 Task: Check the average views per listing of lanai in the last 5 years.
Action: Mouse moved to (826, 195)
Screenshot: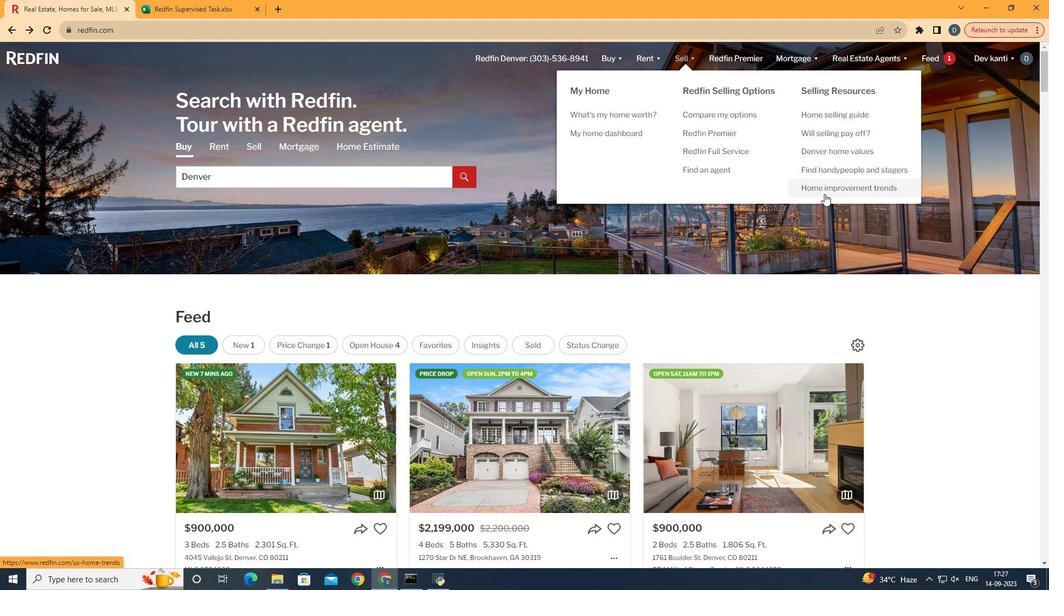 
Action: Mouse pressed left at (826, 195)
Screenshot: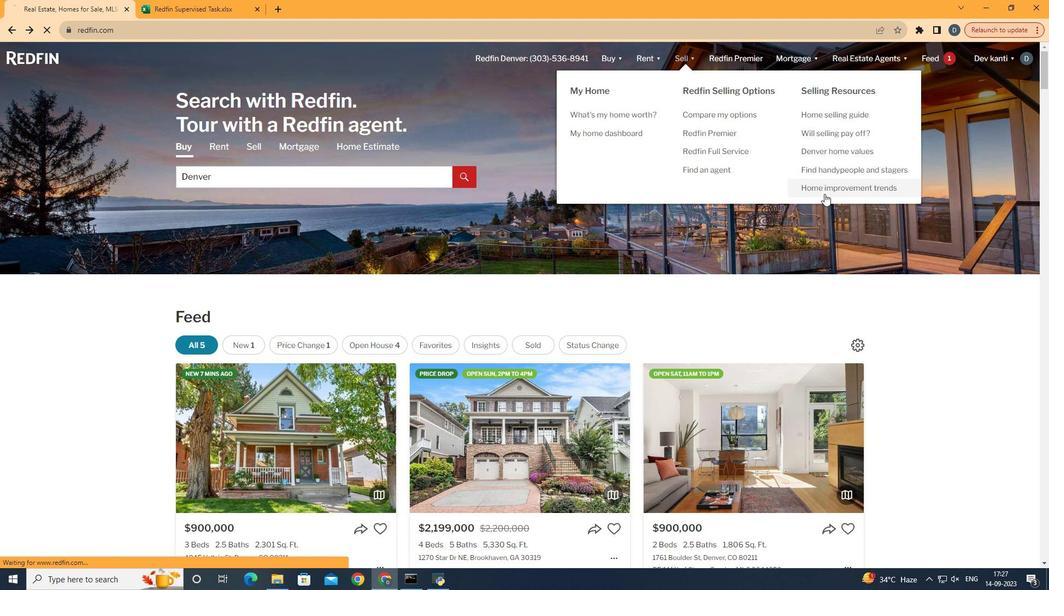 
Action: Mouse moved to (256, 211)
Screenshot: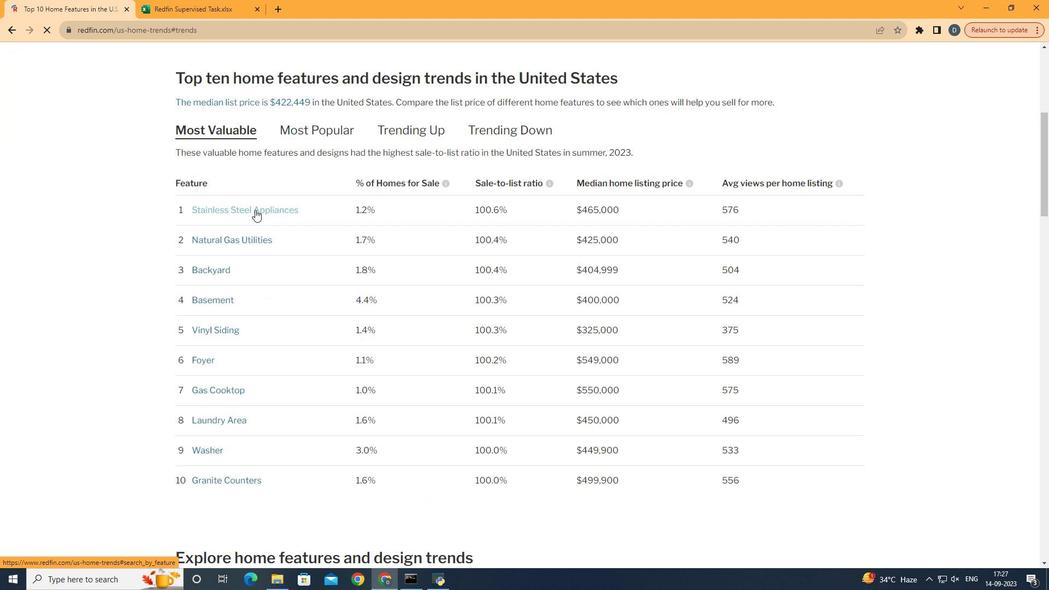 
Action: Mouse pressed left at (256, 211)
Screenshot: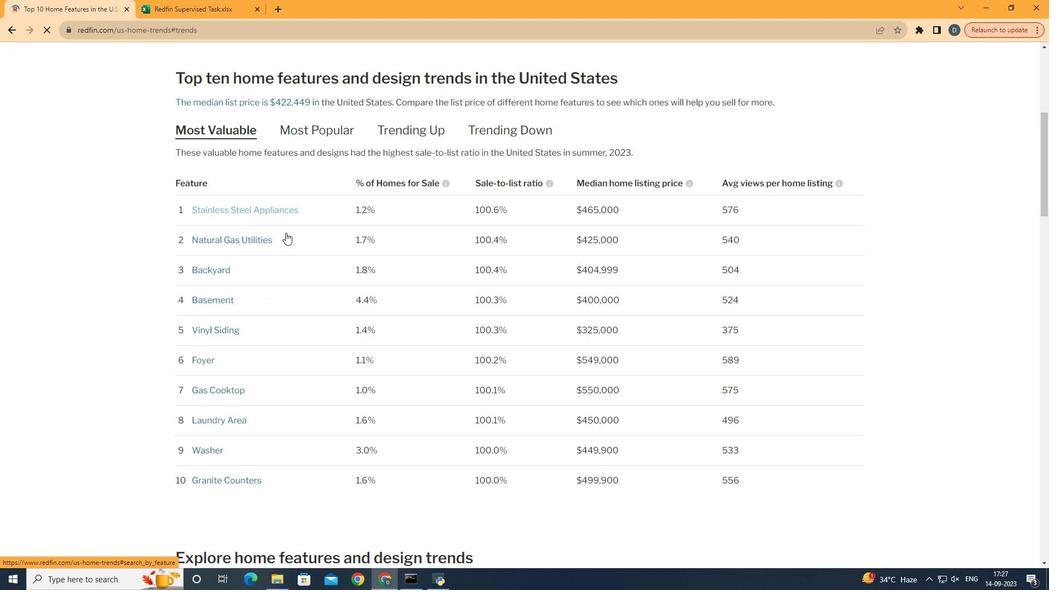 
Action: Mouse moved to (351, 275)
Screenshot: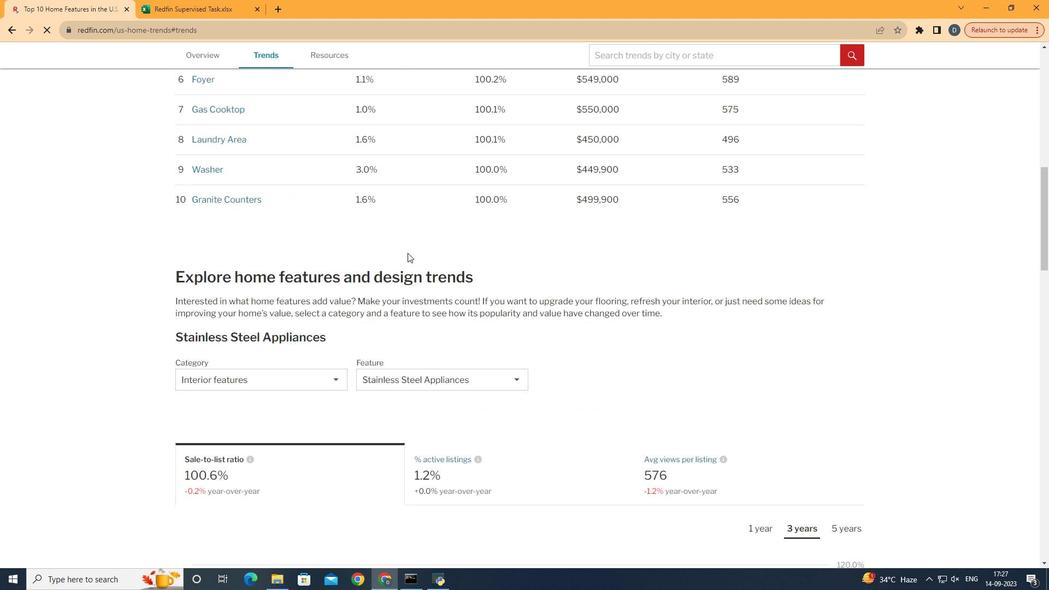 
Action: Mouse scrolled (351, 274) with delta (0, 0)
Screenshot: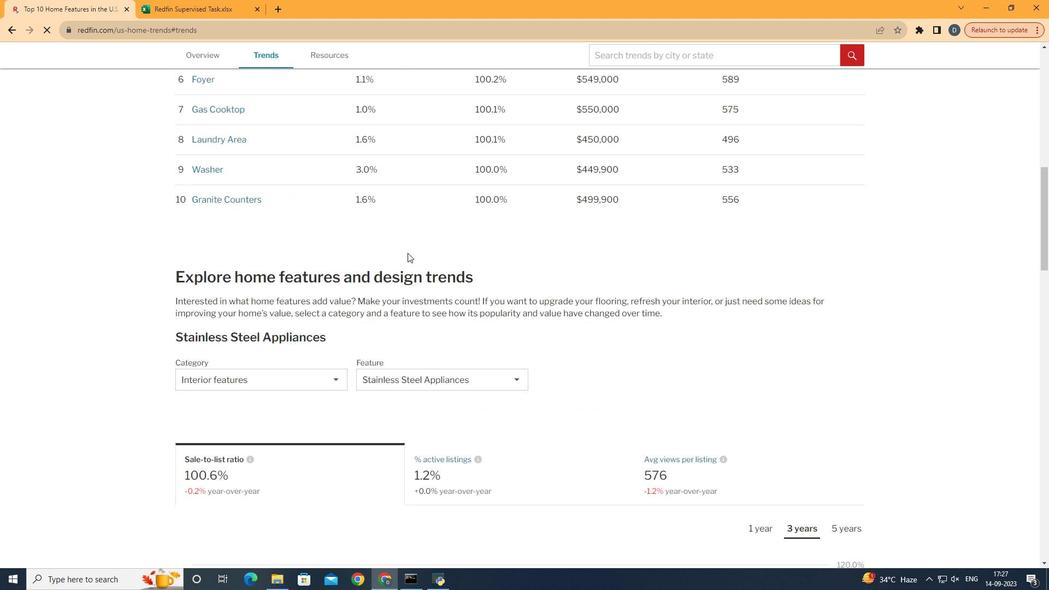 
Action: Mouse moved to (357, 273)
Screenshot: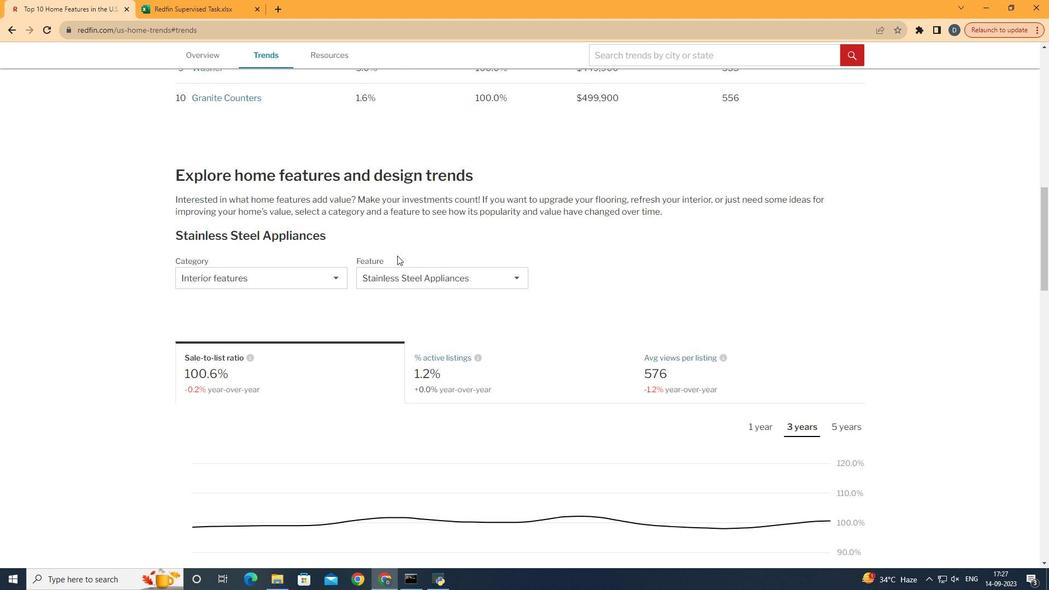 
Action: Mouse scrolled (357, 272) with delta (0, 0)
Screenshot: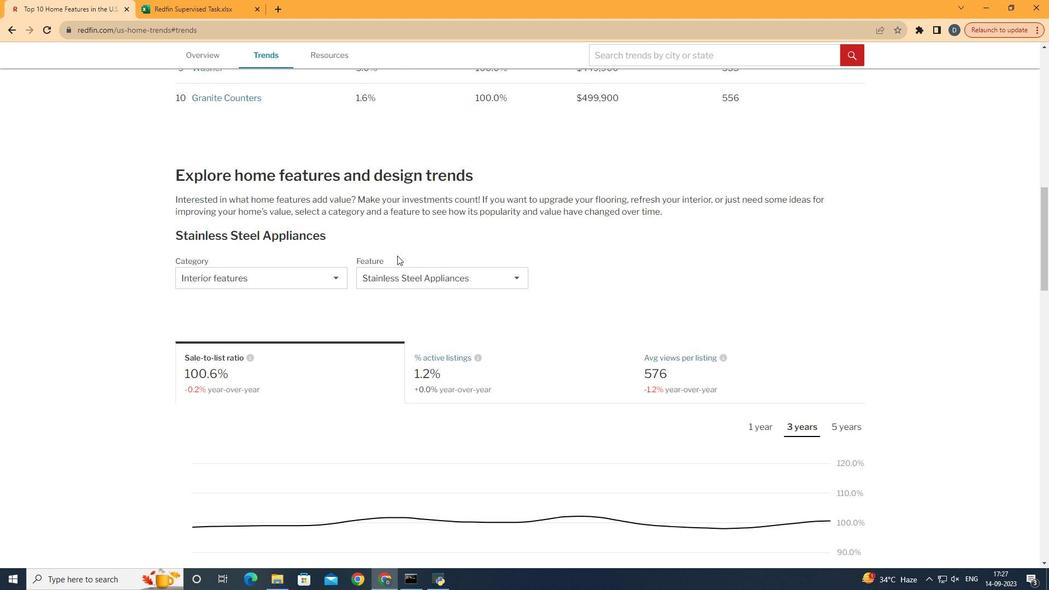 
Action: Mouse moved to (363, 271)
Screenshot: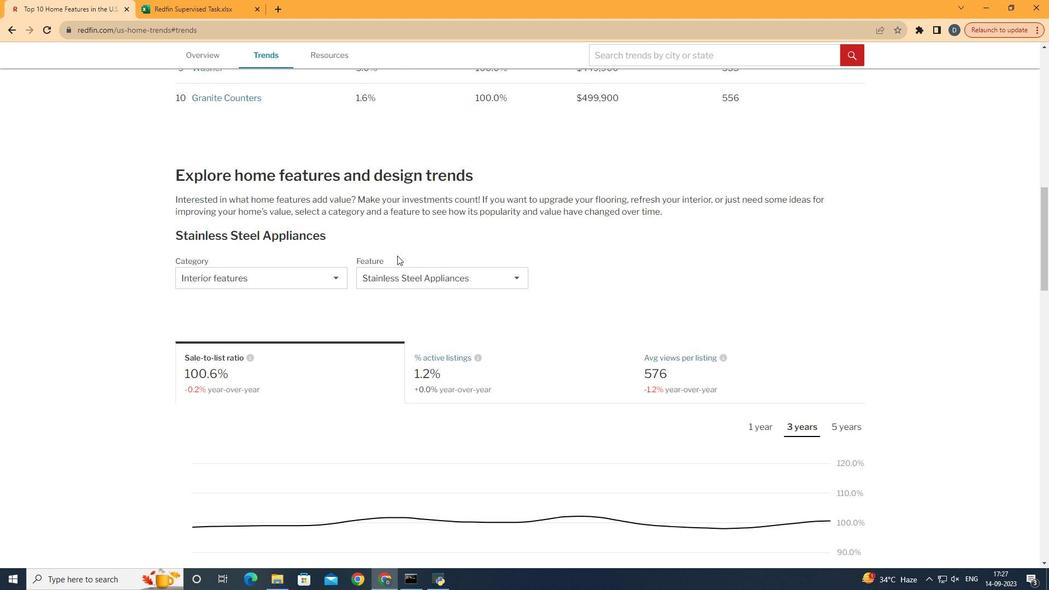 
Action: Mouse scrolled (363, 270) with delta (0, 0)
Screenshot: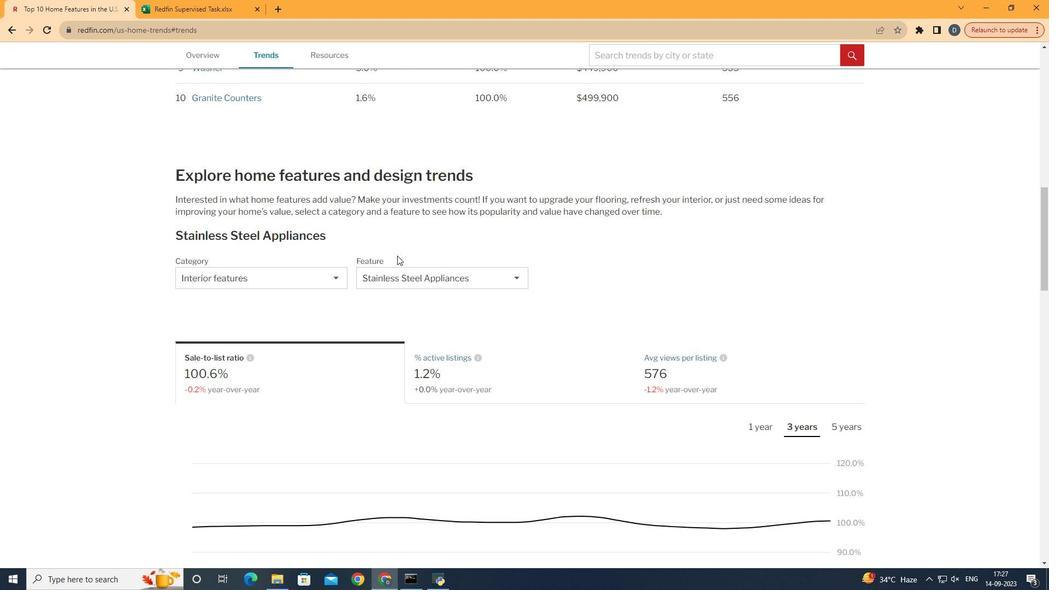 
Action: Mouse moved to (366, 270)
Screenshot: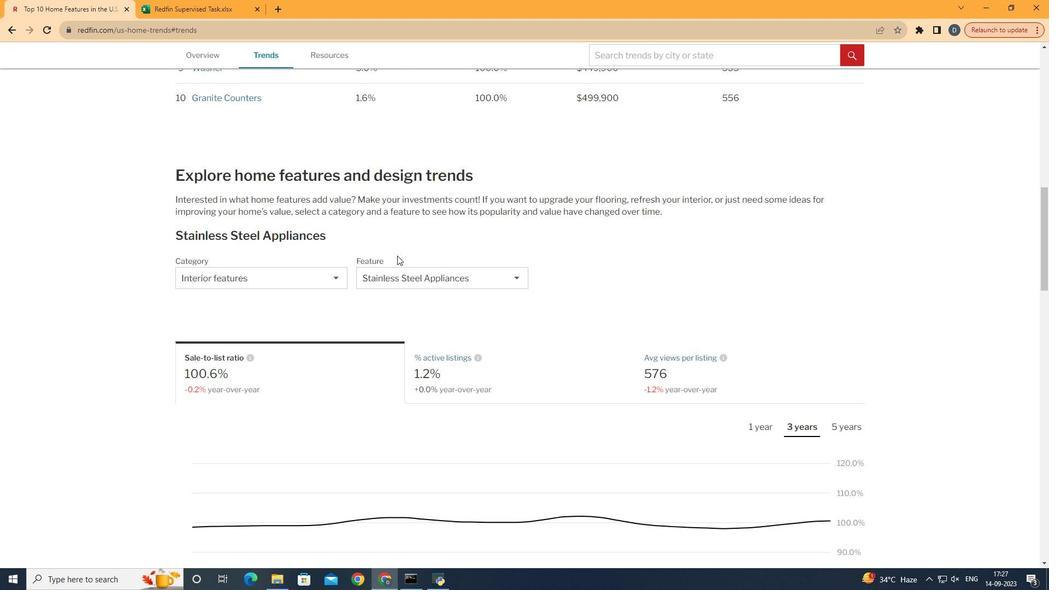 
Action: Mouse scrolled (366, 269) with delta (0, 0)
Screenshot: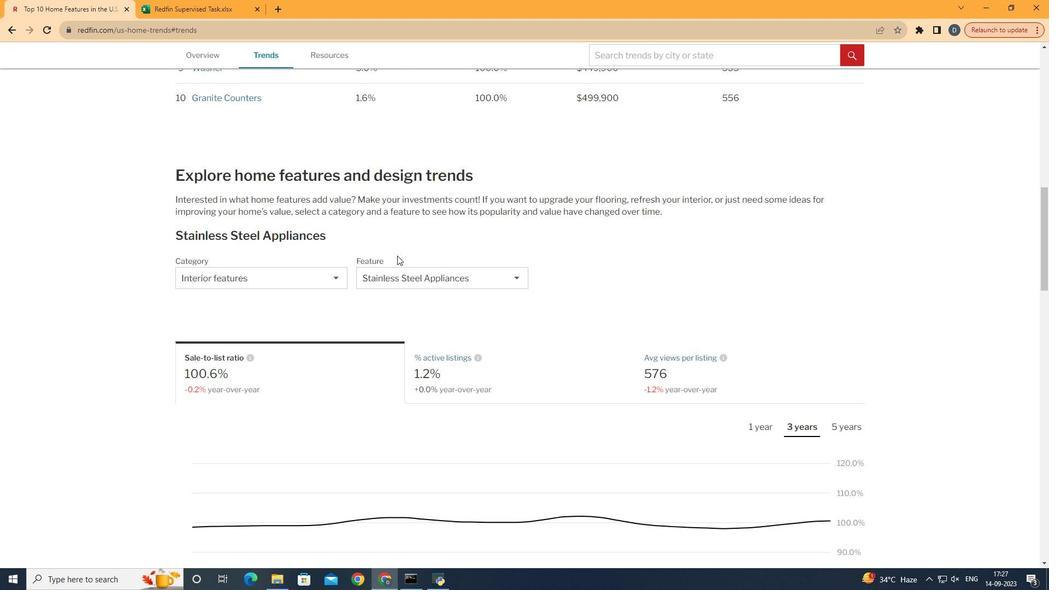
Action: Mouse moved to (373, 267)
Screenshot: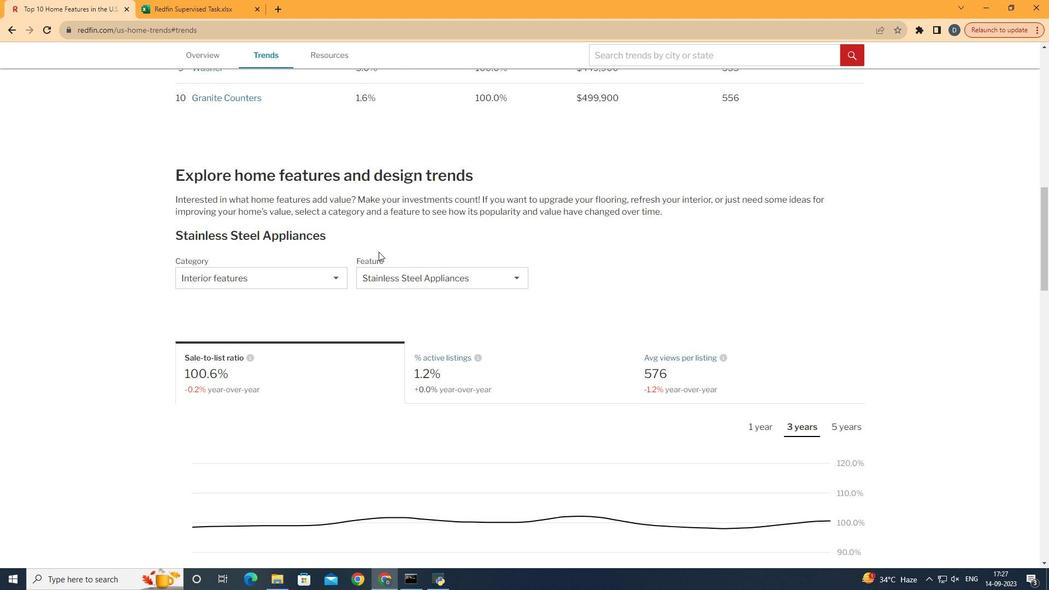 
Action: Mouse scrolled (373, 267) with delta (0, 0)
Screenshot: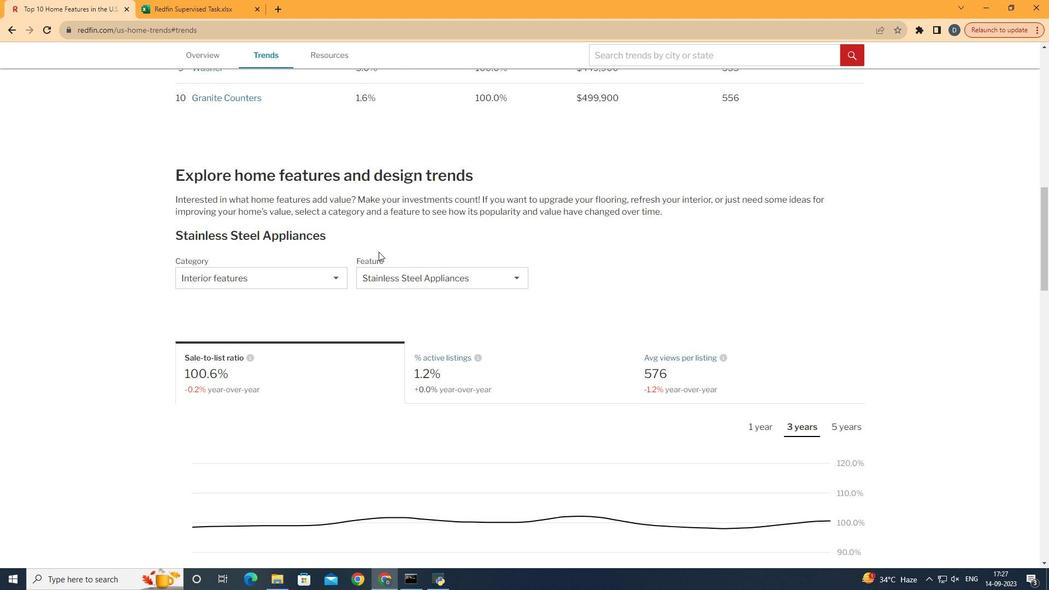 
Action: Mouse moved to (381, 264)
Screenshot: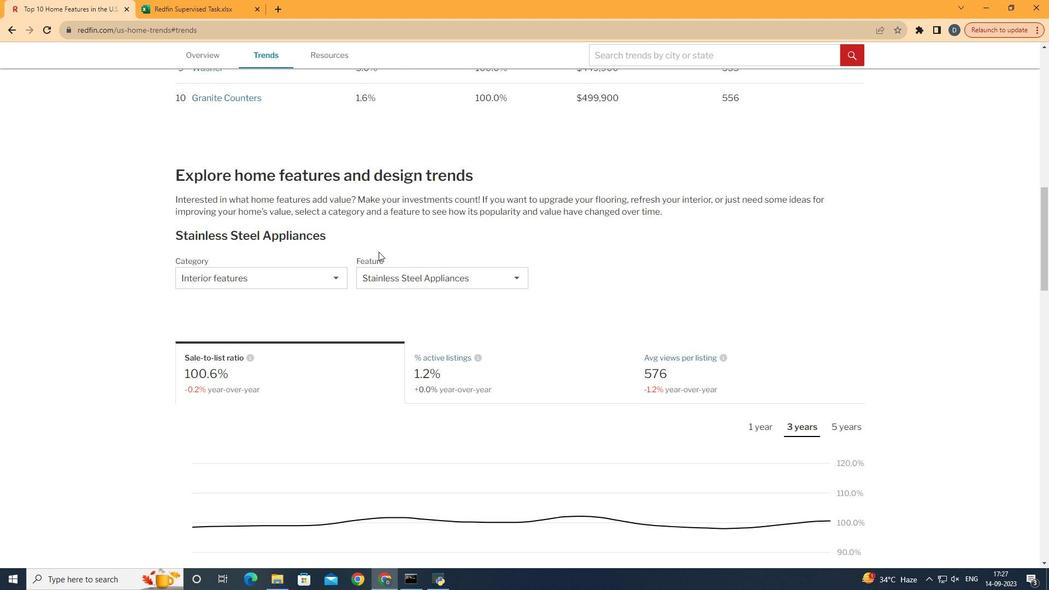 
Action: Mouse scrolled (381, 264) with delta (0, 0)
Screenshot: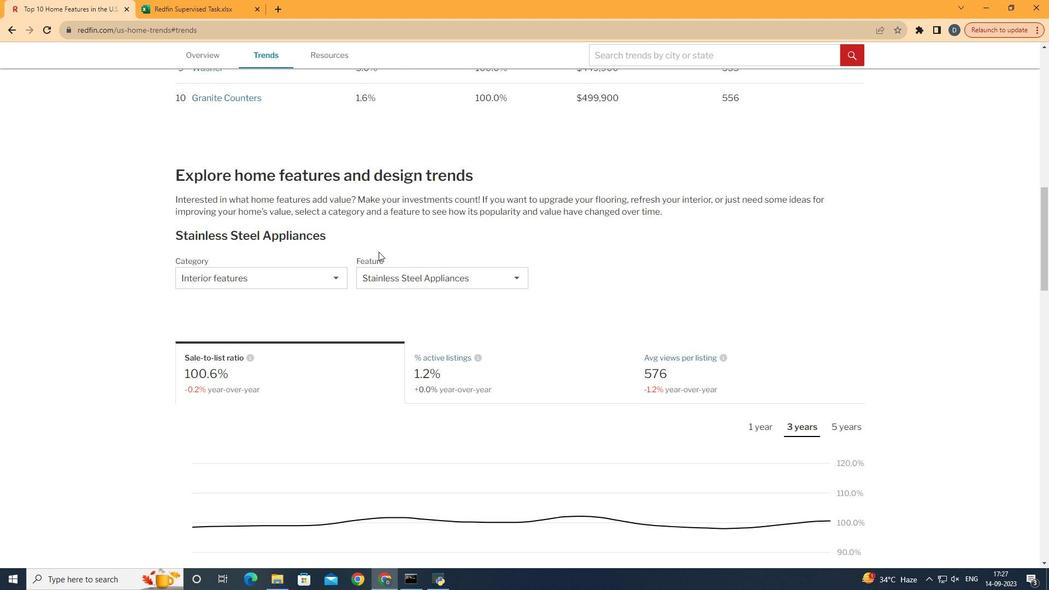 
Action: Mouse moved to (400, 257)
Screenshot: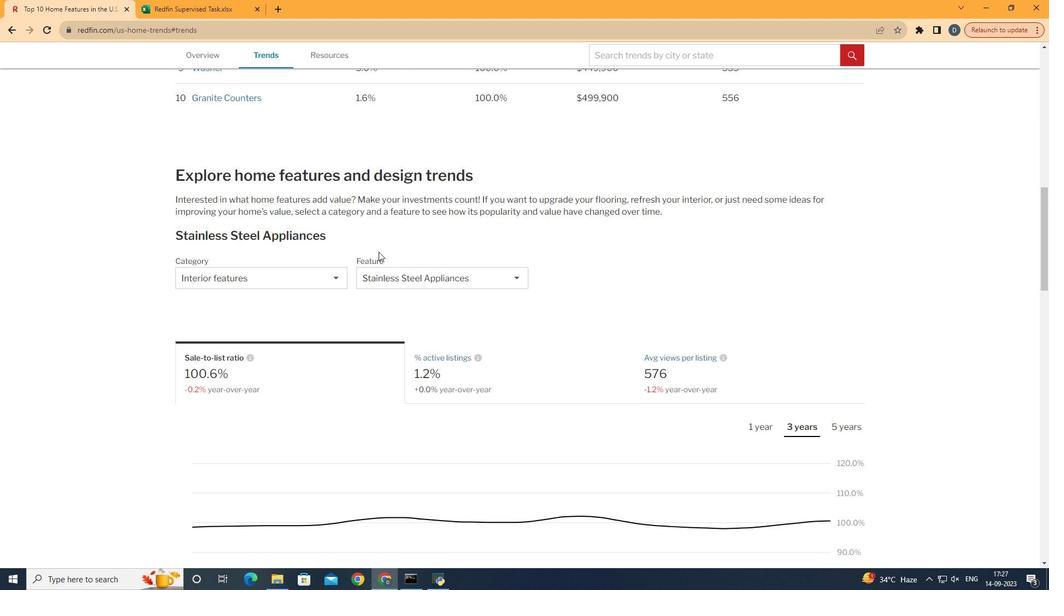 
Action: Mouse scrolled (395, 258) with delta (0, 0)
Screenshot: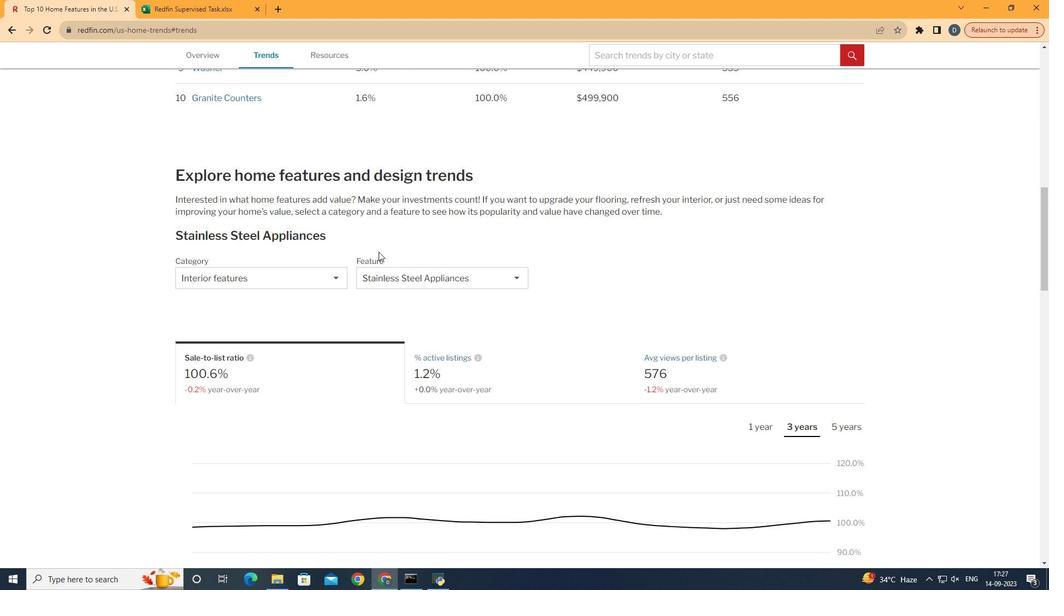 
Action: Mouse moved to (312, 283)
Screenshot: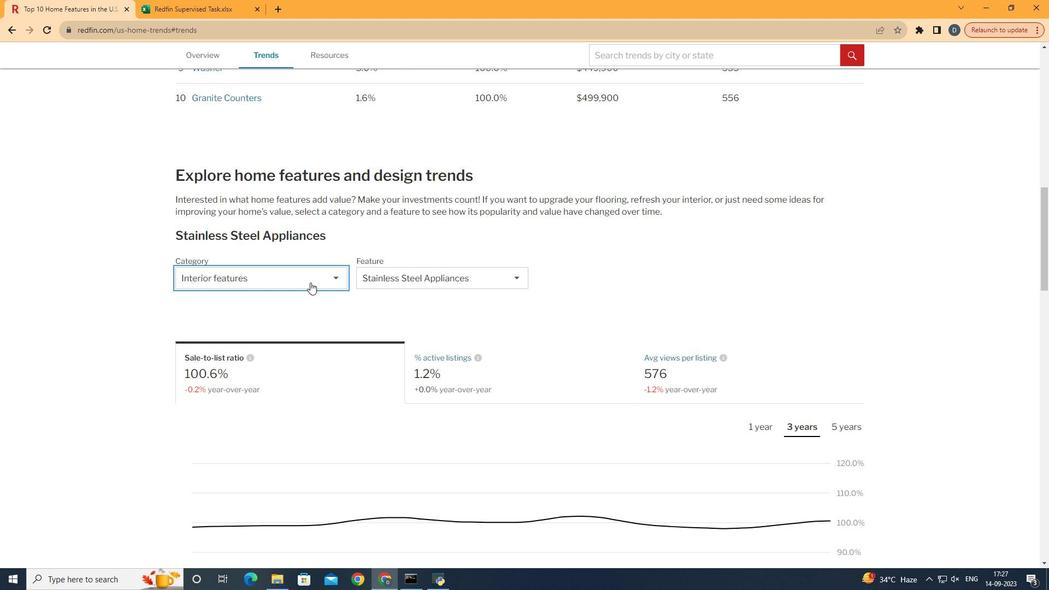 
Action: Mouse pressed left at (312, 283)
Screenshot: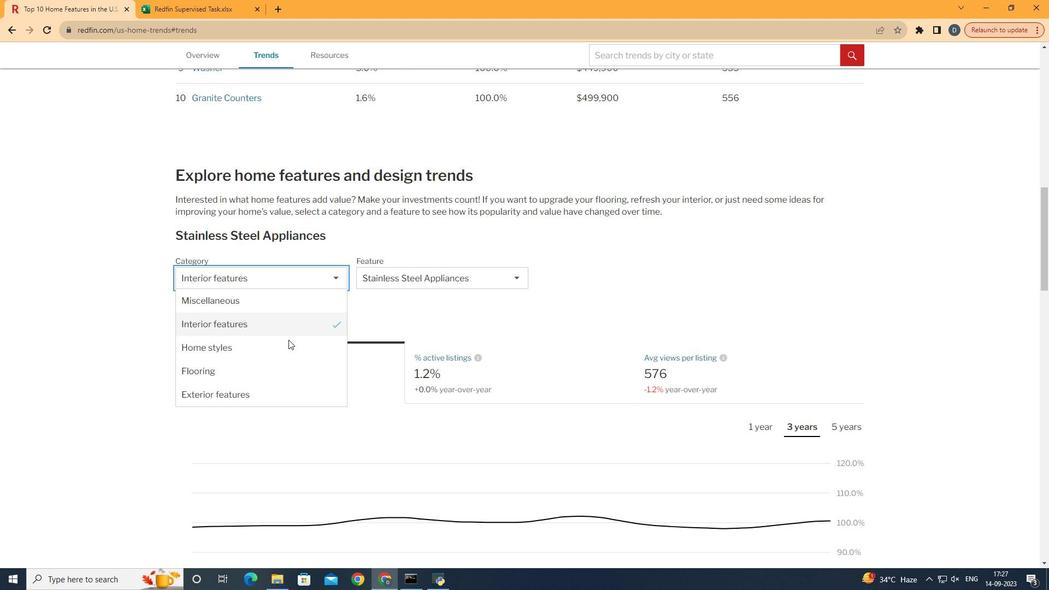 
Action: Mouse moved to (269, 400)
Screenshot: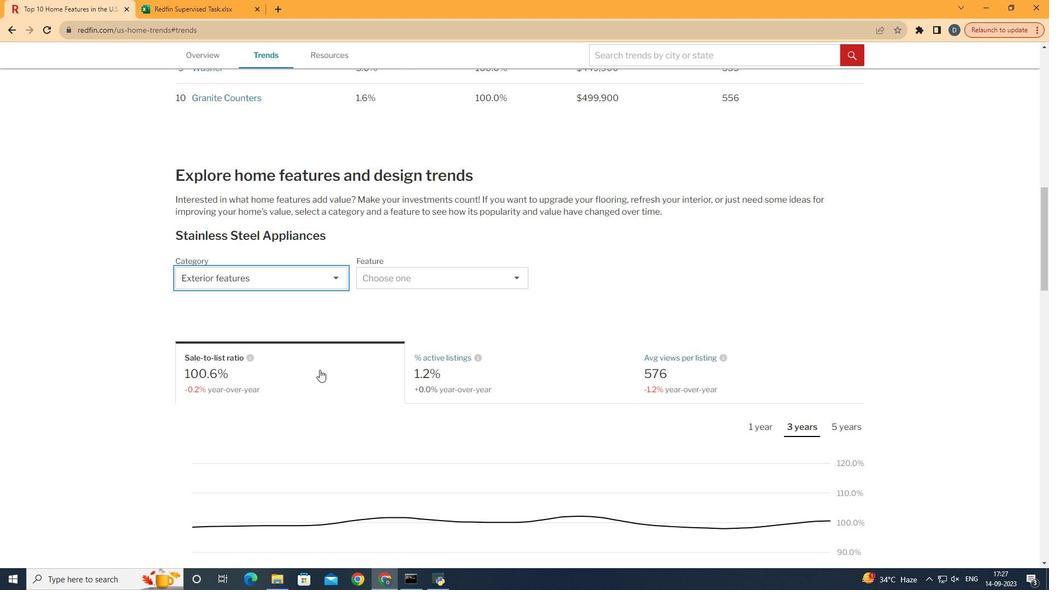 
Action: Mouse pressed left at (269, 400)
Screenshot: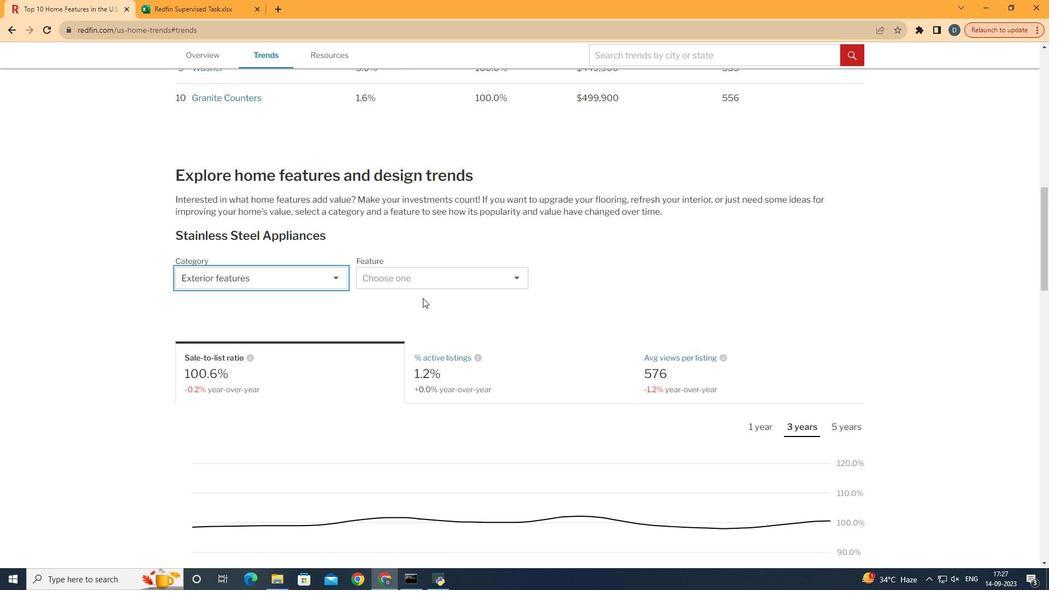 
Action: Mouse moved to (446, 266)
Screenshot: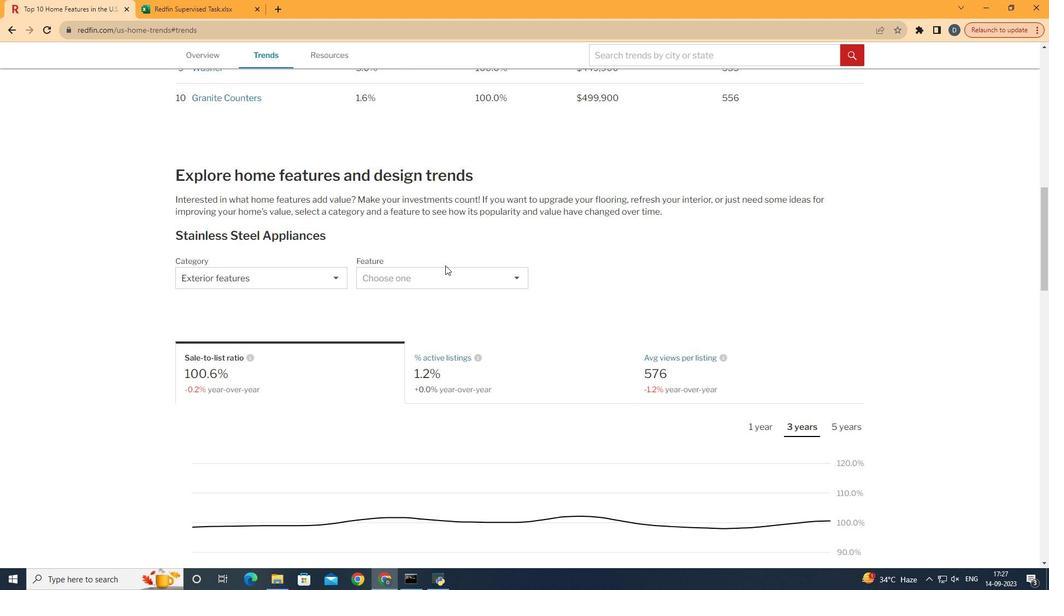 
Action: Mouse pressed left at (446, 266)
Screenshot: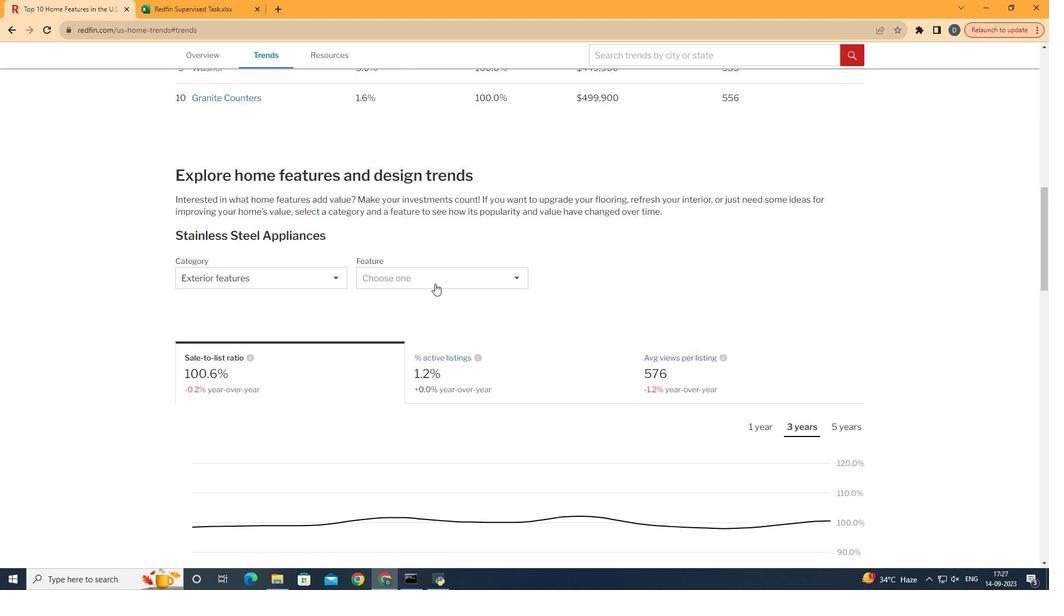 
Action: Mouse moved to (434, 289)
Screenshot: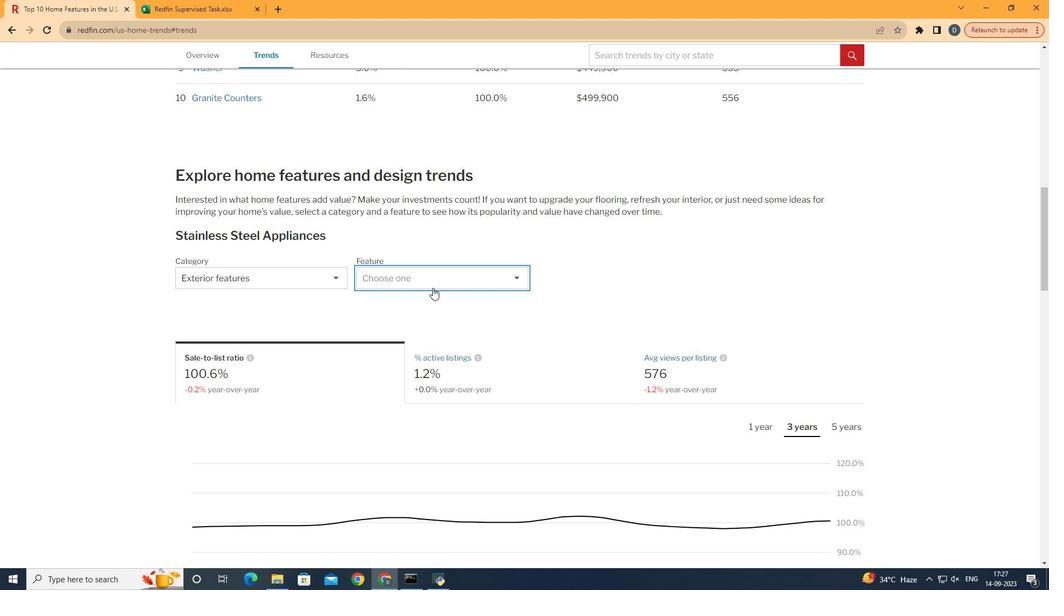 
Action: Mouse pressed left at (434, 289)
Screenshot: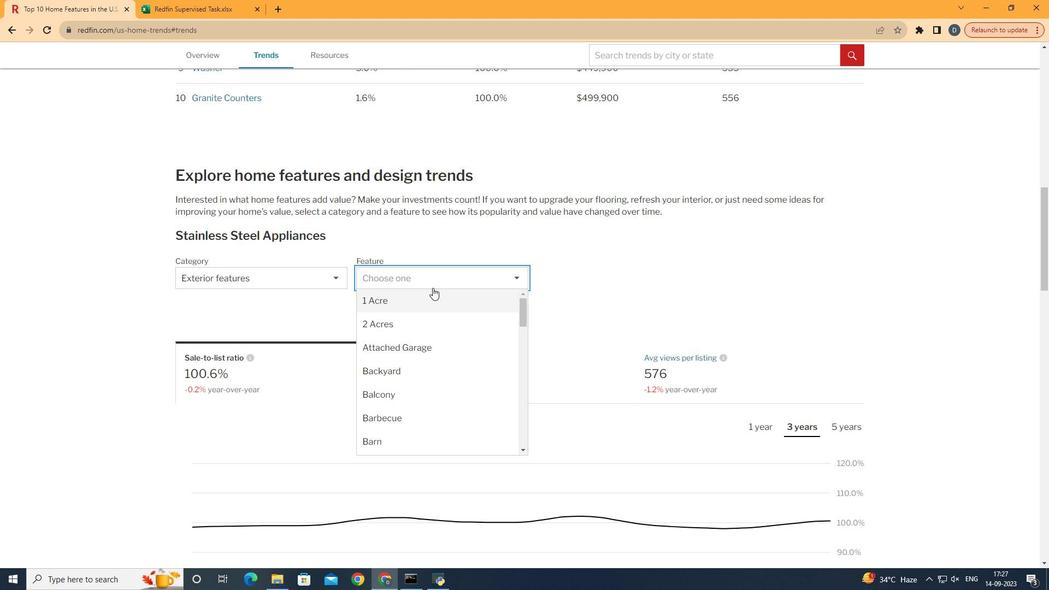 
Action: Mouse moved to (422, 326)
Screenshot: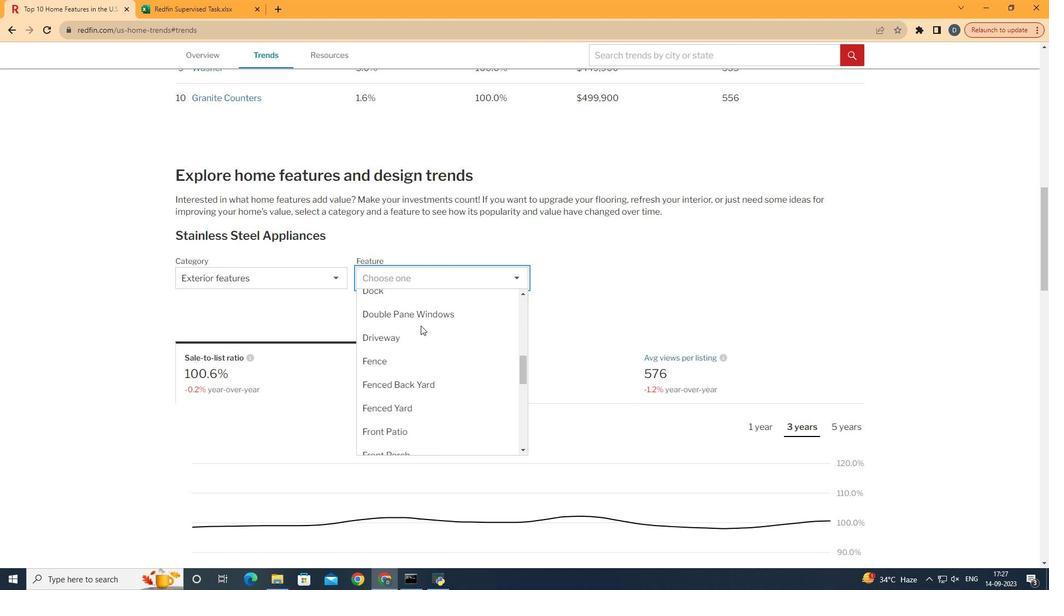 
Action: Mouse scrolled (422, 326) with delta (0, 0)
Screenshot: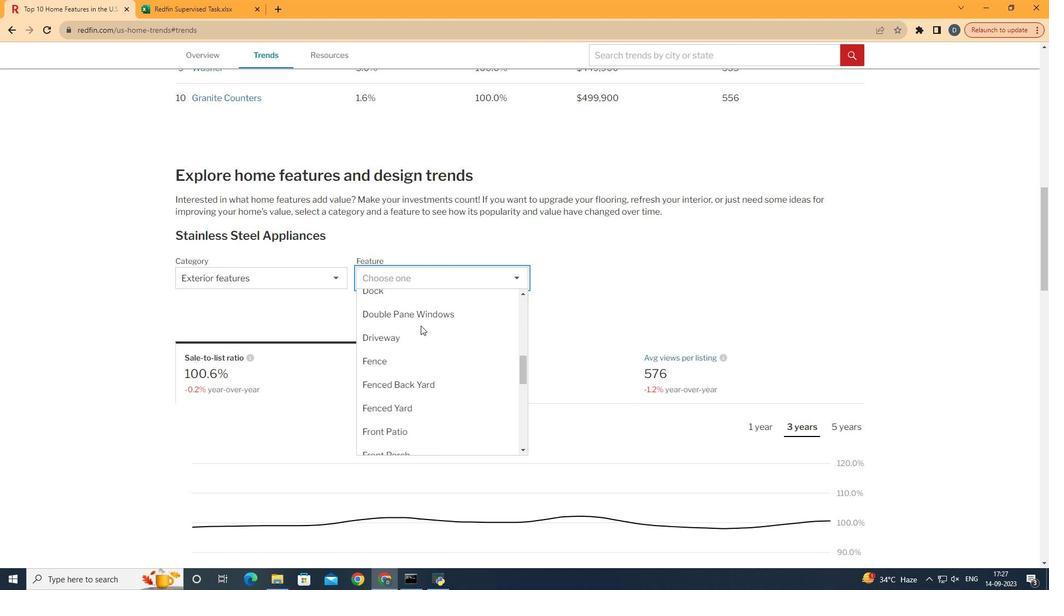 
Action: Mouse scrolled (422, 326) with delta (0, 0)
Screenshot: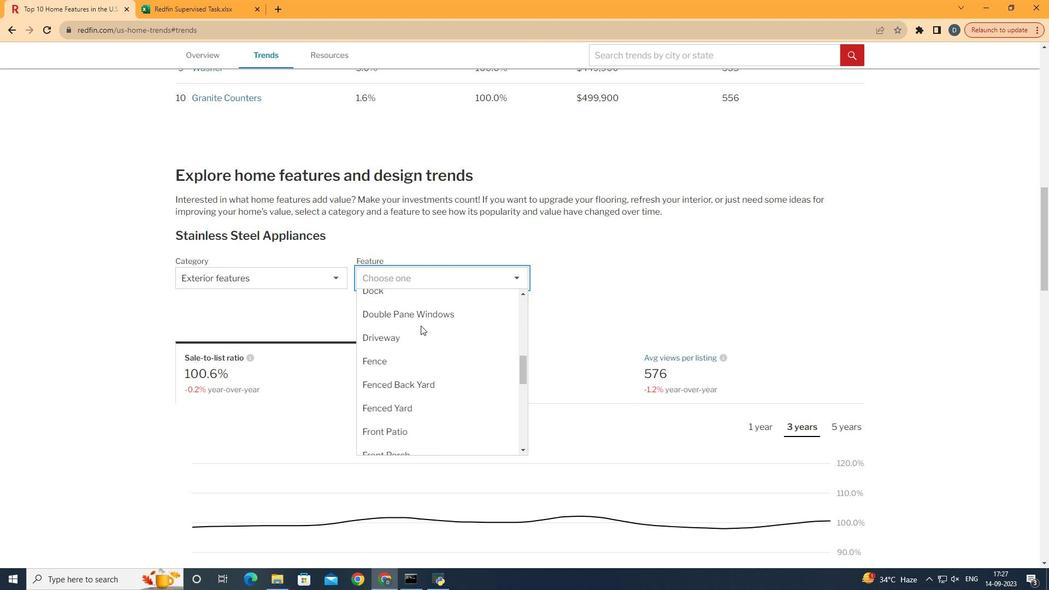 
Action: Mouse scrolled (422, 326) with delta (0, 0)
Screenshot: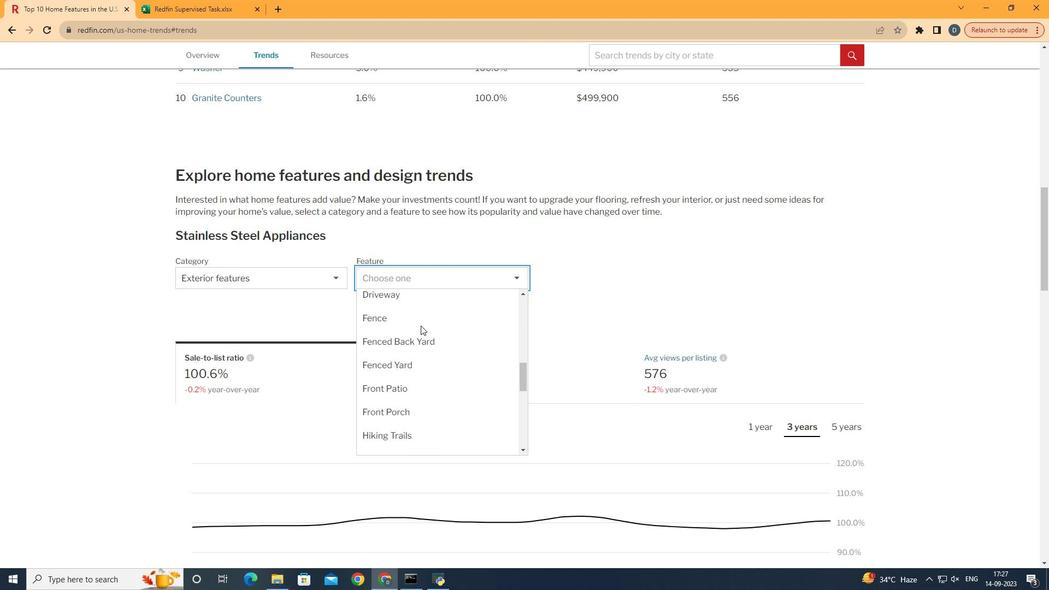 
Action: Mouse scrolled (422, 326) with delta (0, 0)
Screenshot: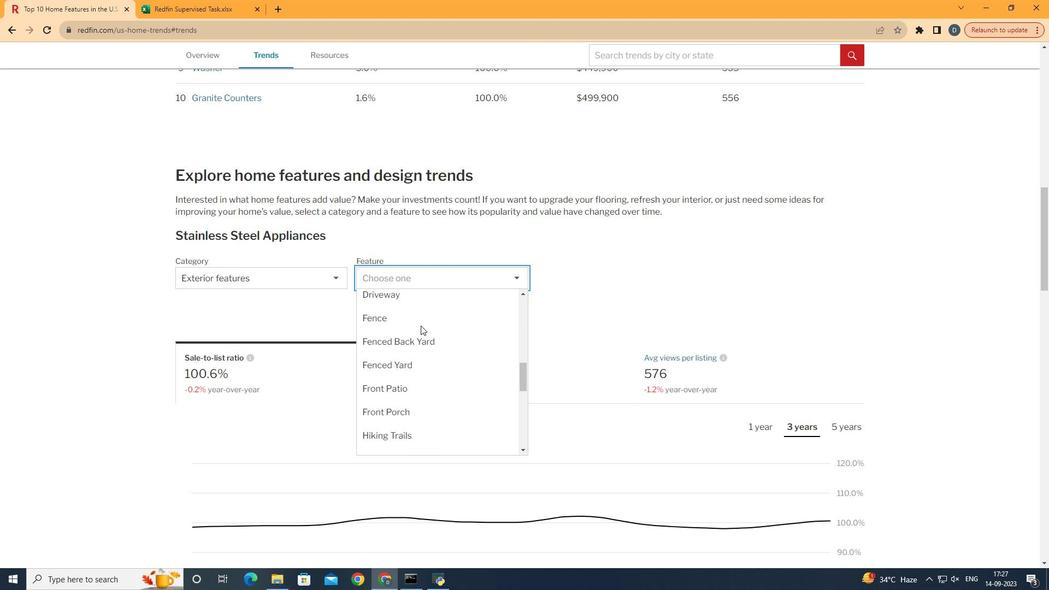 
Action: Mouse scrolled (422, 326) with delta (0, 0)
Screenshot: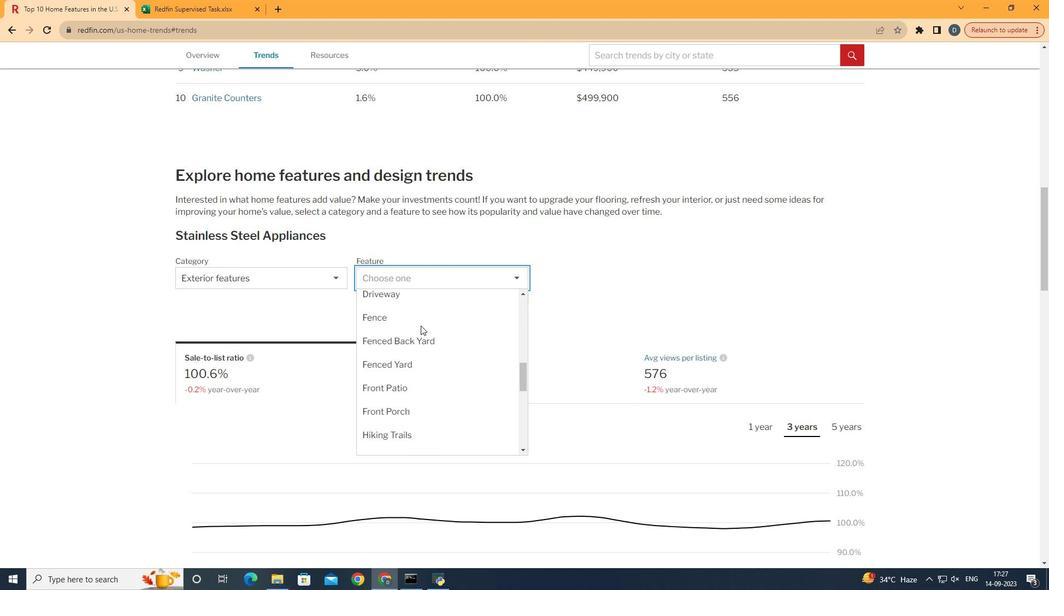 
Action: Mouse scrolled (422, 326) with delta (0, 0)
Screenshot: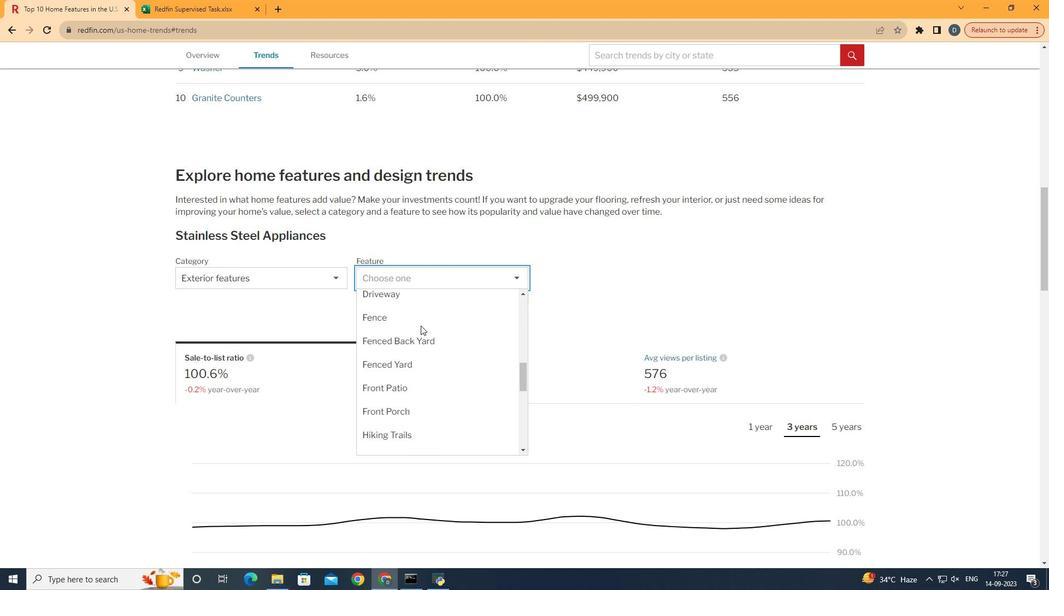 
Action: Mouse scrolled (422, 326) with delta (0, 0)
Screenshot: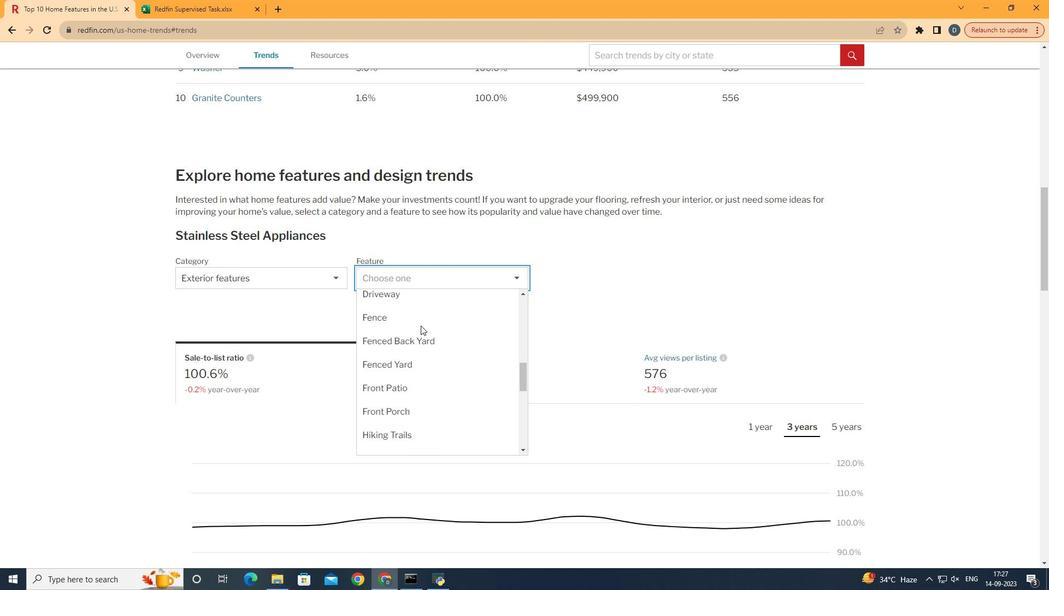 
Action: Mouse moved to (429, 342)
Screenshot: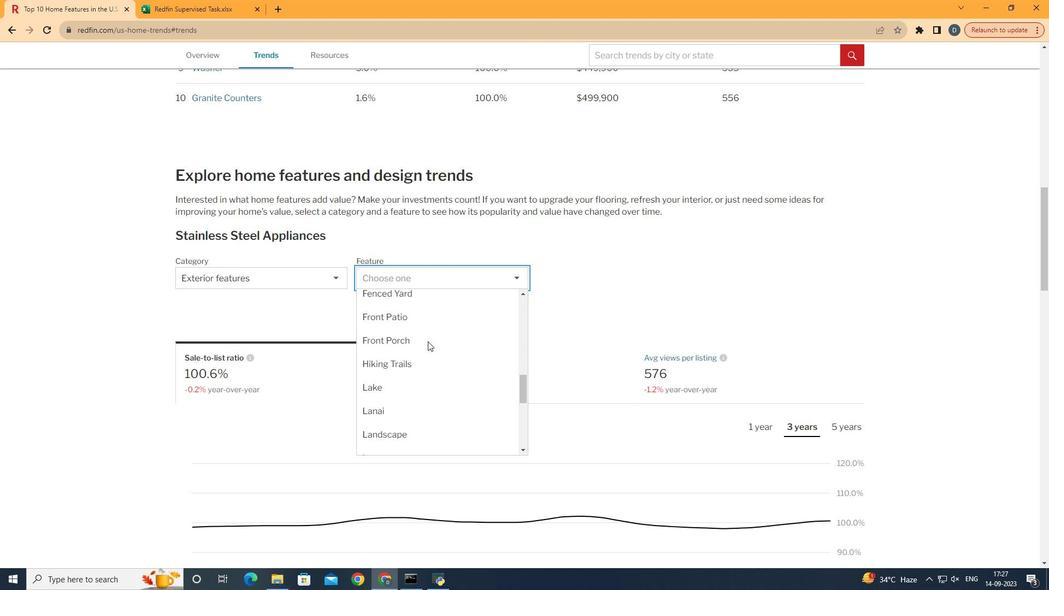 
Action: Mouse scrolled (429, 342) with delta (0, 0)
Screenshot: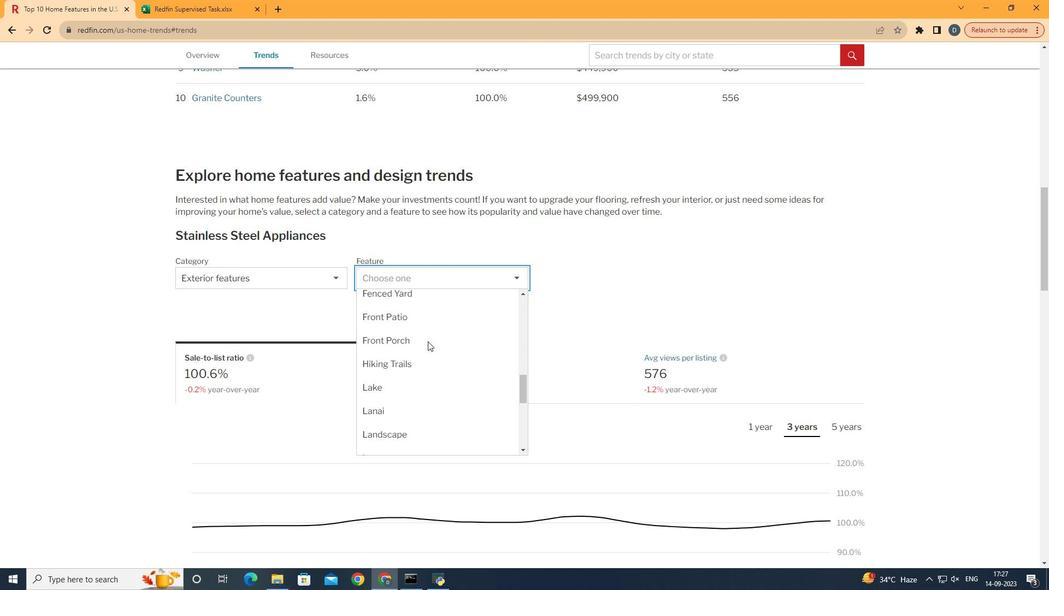 
Action: Mouse scrolled (429, 342) with delta (0, 0)
Screenshot: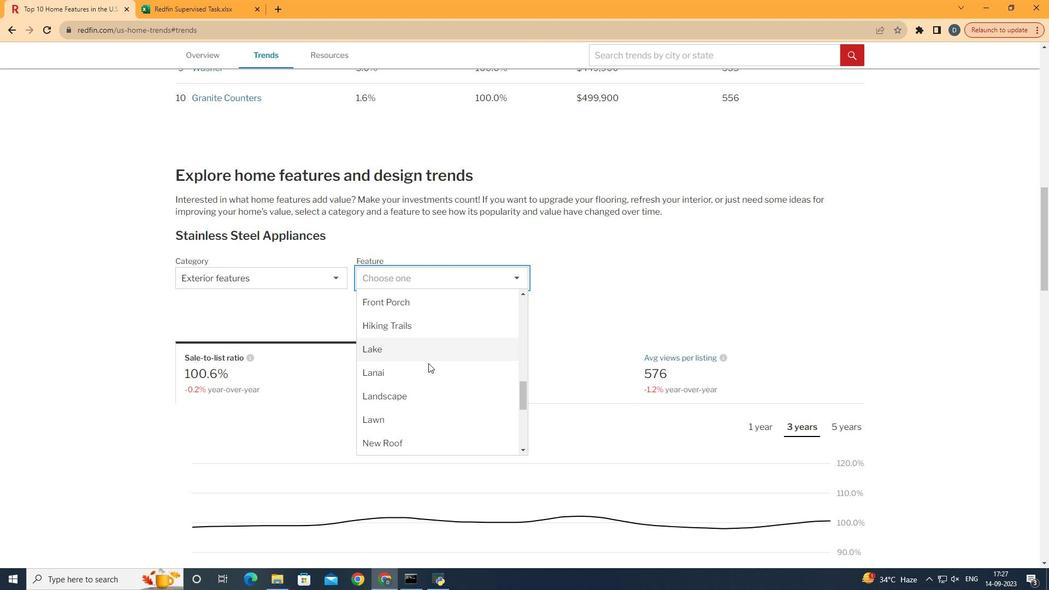 
Action: Mouse moved to (454, 365)
Screenshot: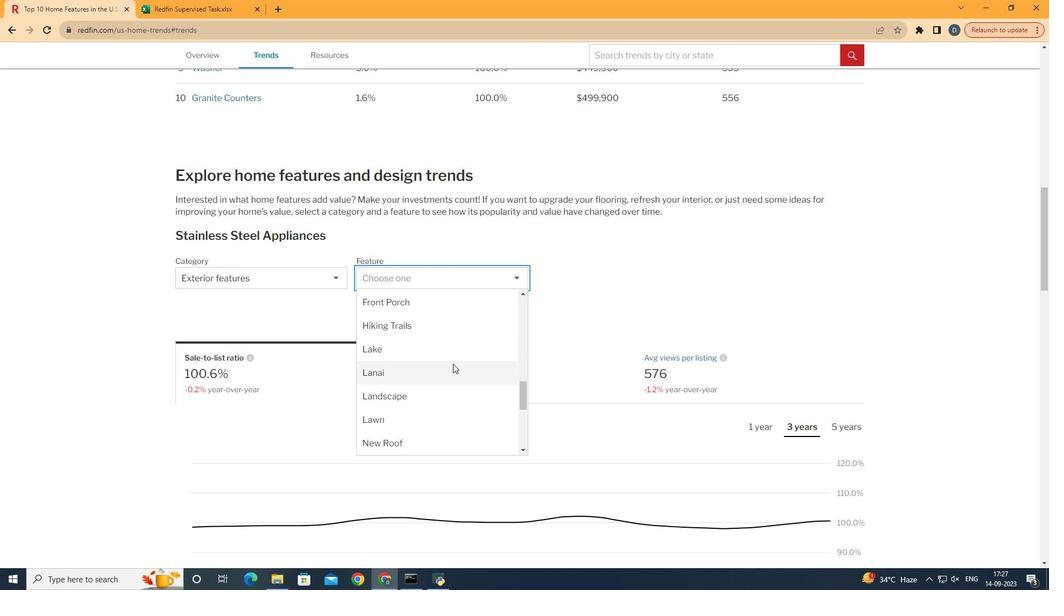 
Action: Mouse pressed left at (454, 365)
Screenshot: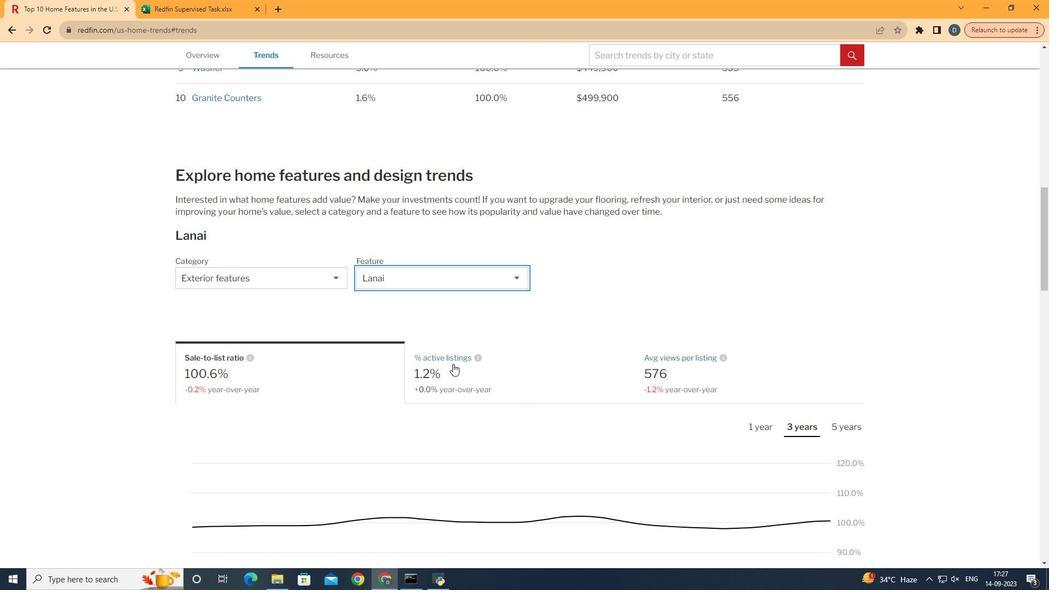 
Action: Mouse moved to (560, 291)
Screenshot: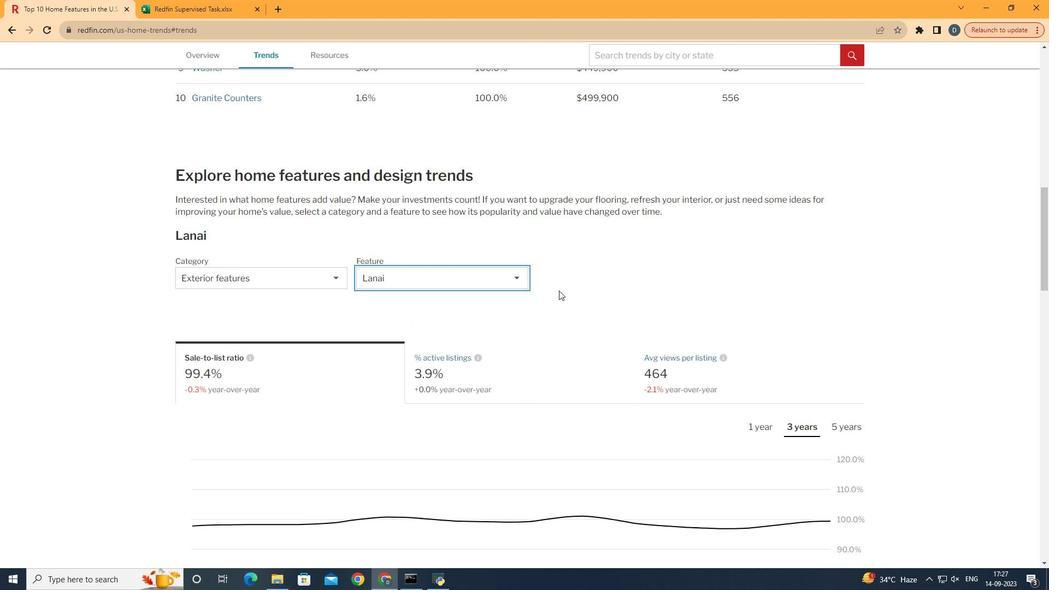 
Action: Mouse scrolled (560, 291) with delta (0, 0)
Screenshot: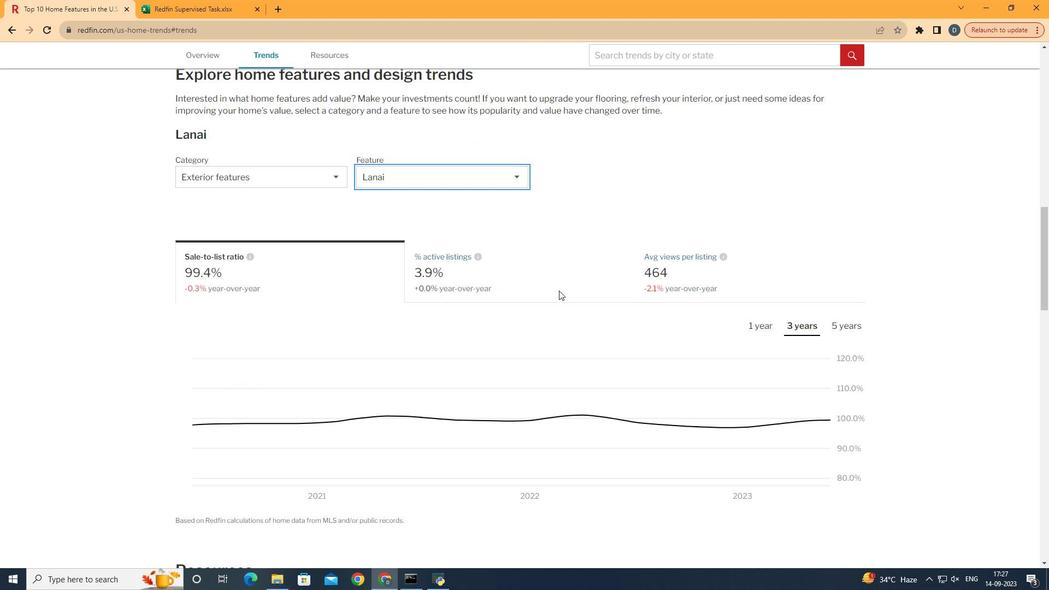 
Action: Mouse scrolled (560, 291) with delta (0, 0)
Screenshot: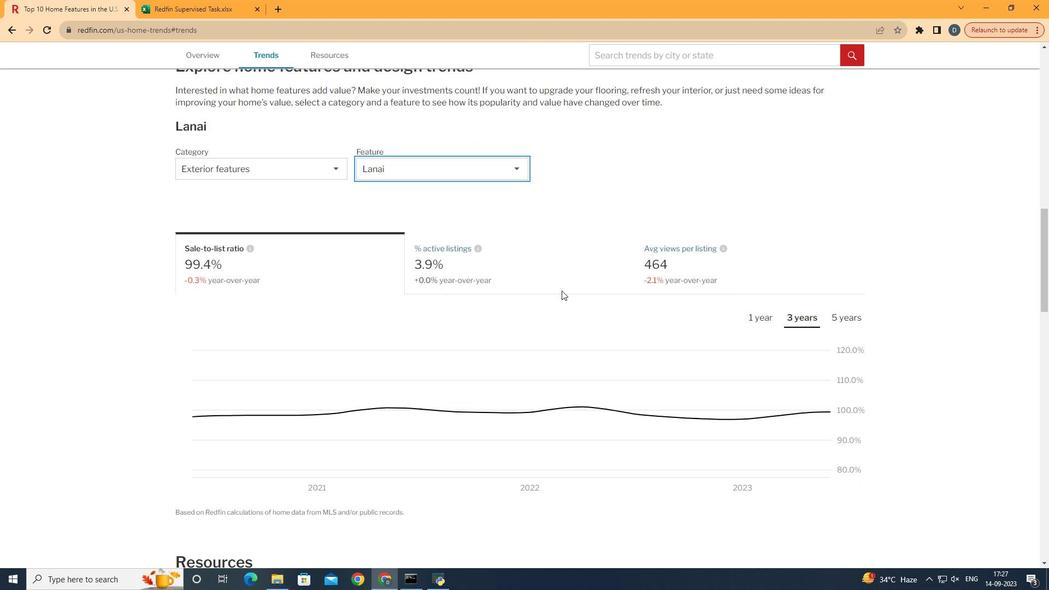 
Action: Mouse moved to (724, 276)
Screenshot: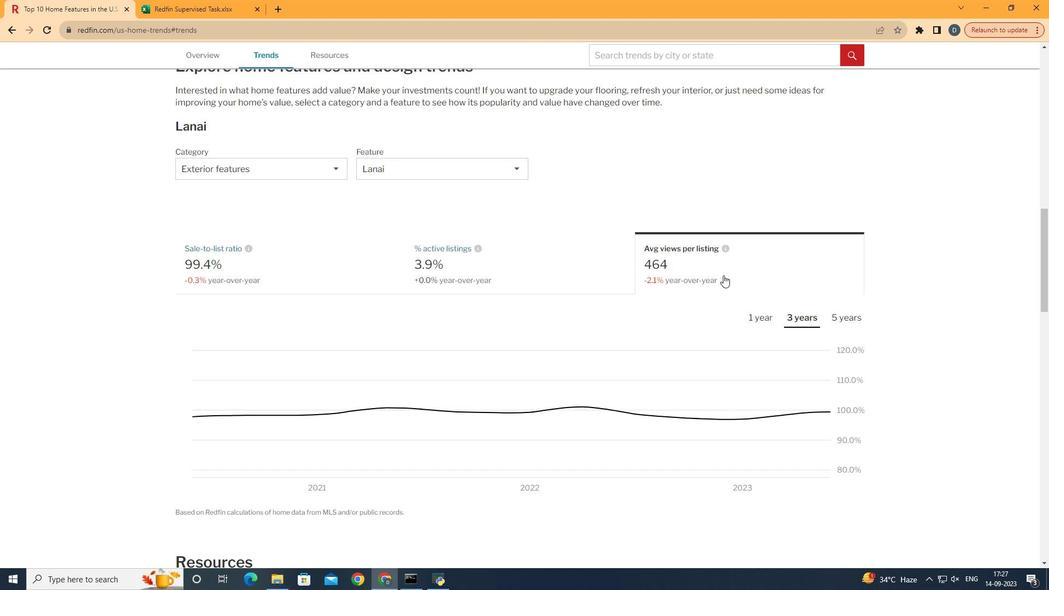 
Action: Mouse pressed left at (724, 276)
Screenshot: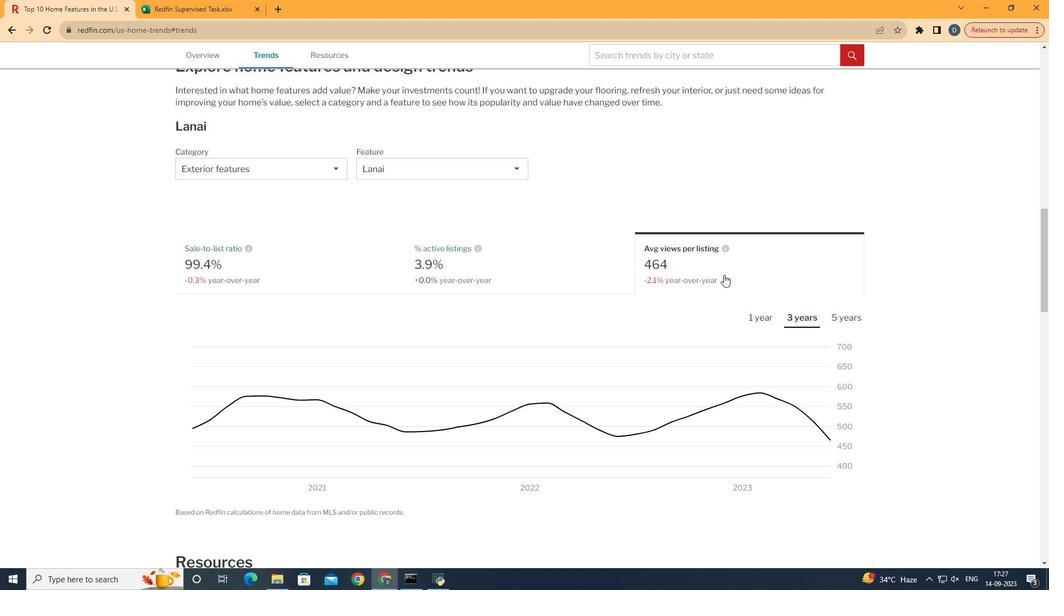 
Action: Mouse moved to (841, 316)
Screenshot: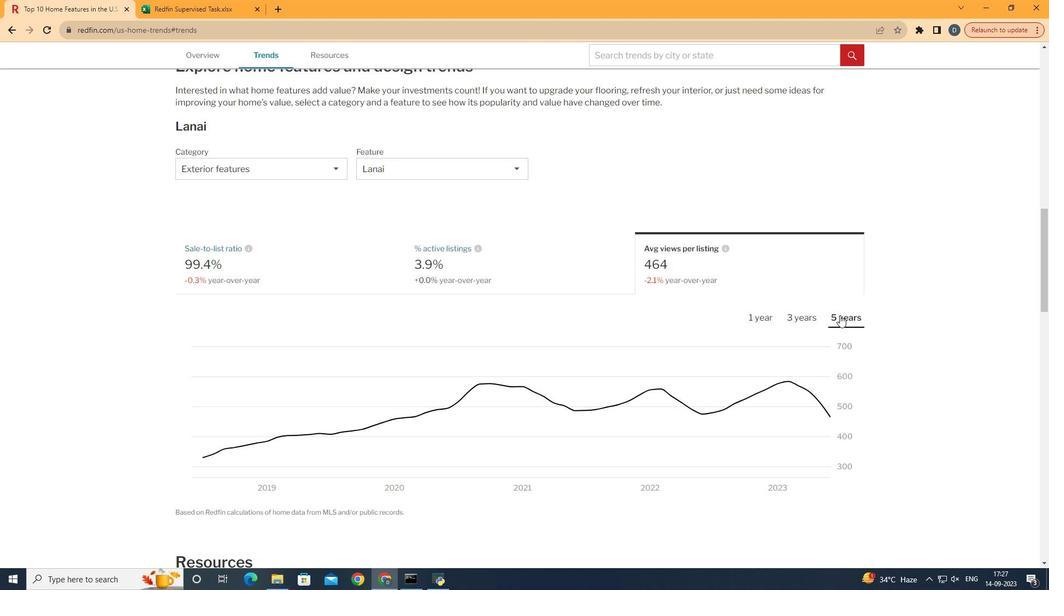 
Action: Mouse pressed left at (841, 316)
Screenshot: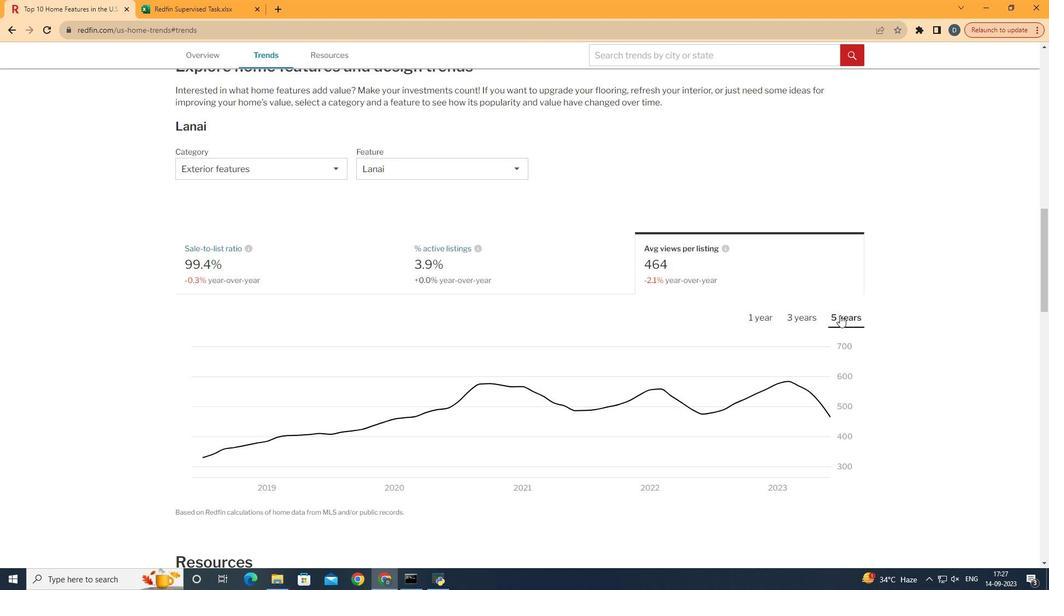 
Action: Mouse moved to (841, 316)
Screenshot: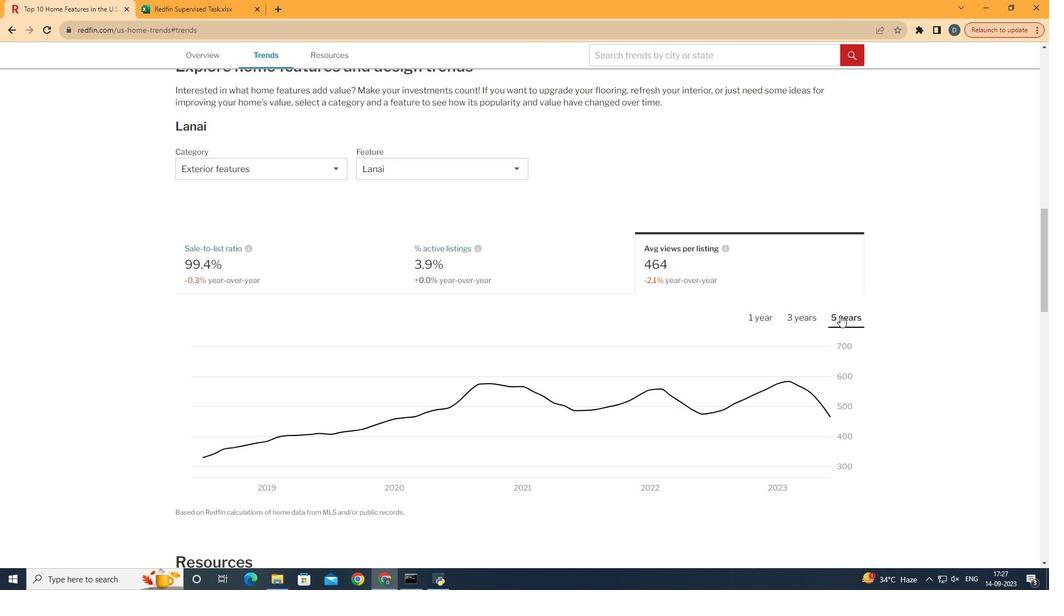 
